 Task: Review the emails in the 'Deleted Items' folder.
Action: Mouse moved to (98, 185)
Screenshot: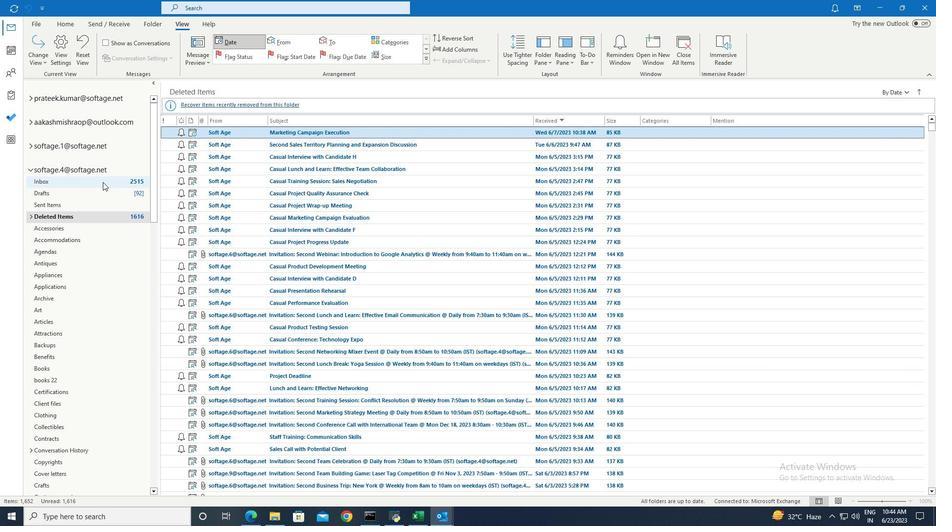 
Action: Mouse pressed left at (98, 185)
Screenshot: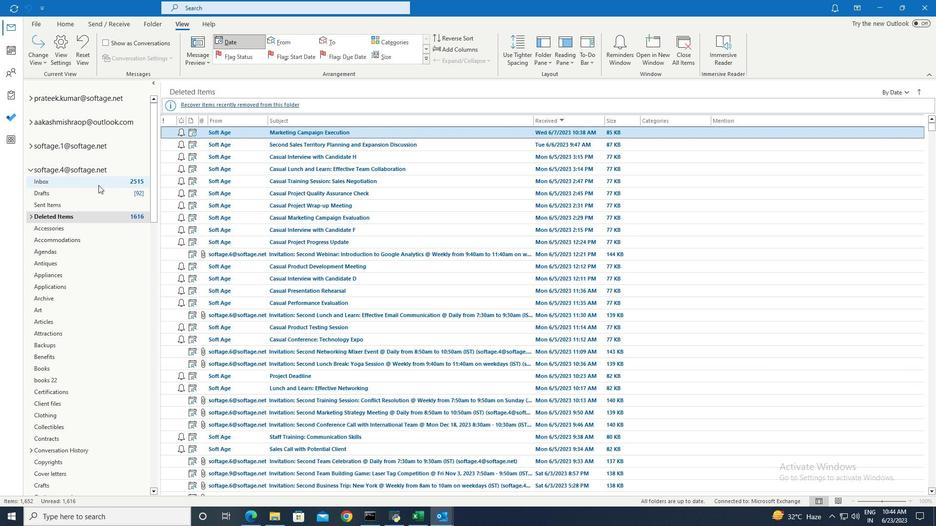 
Action: Mouse moved to (190, 90)
Screenshot: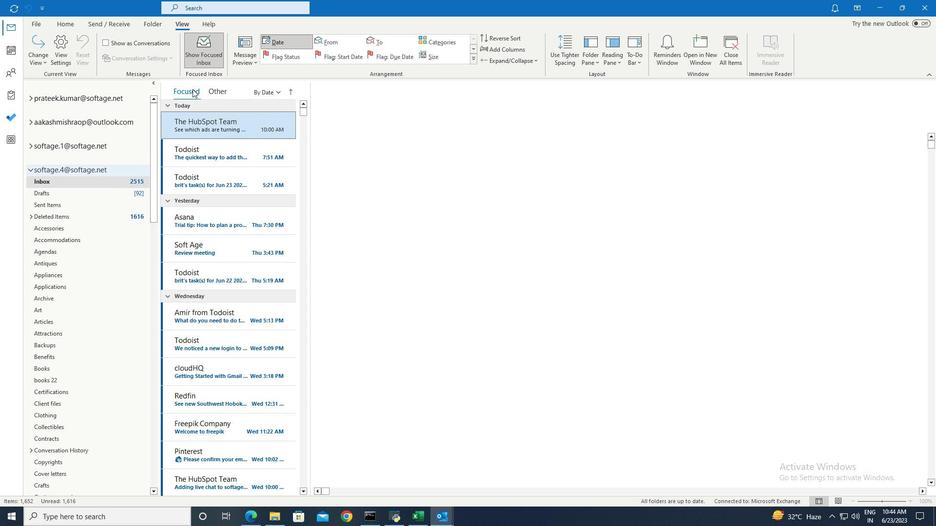 
Action: Mouse pressed left at (190, 90)
Screenshot: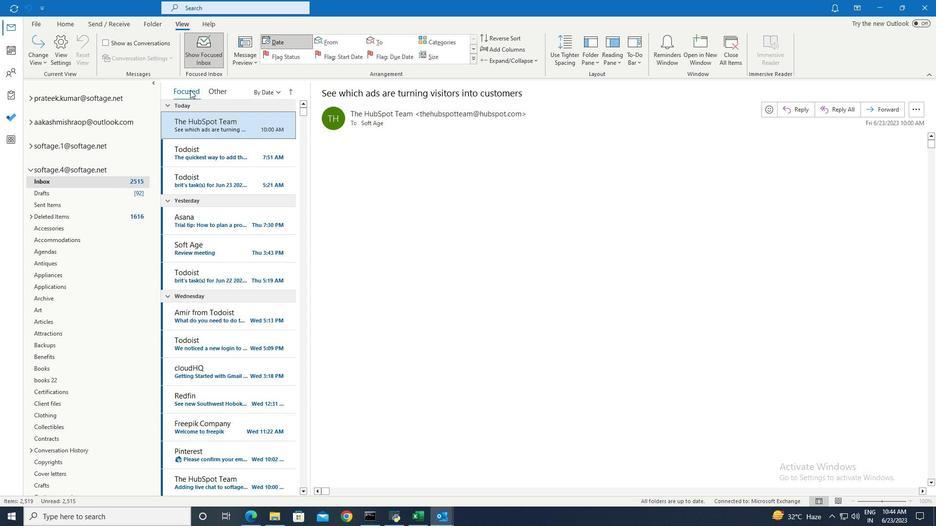 
